 Task: Learn more about a sales navigator core.
Action: Mouse moved to (753, 107)
Screenshot: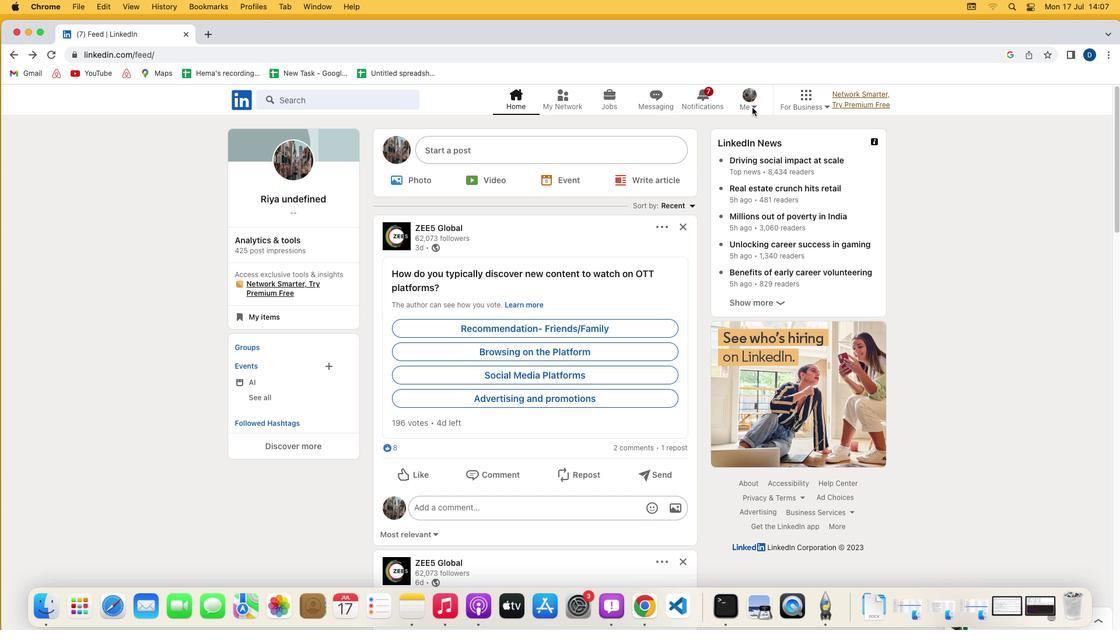 
Action: Mouse pressed left at (753, 107)
Screenshot: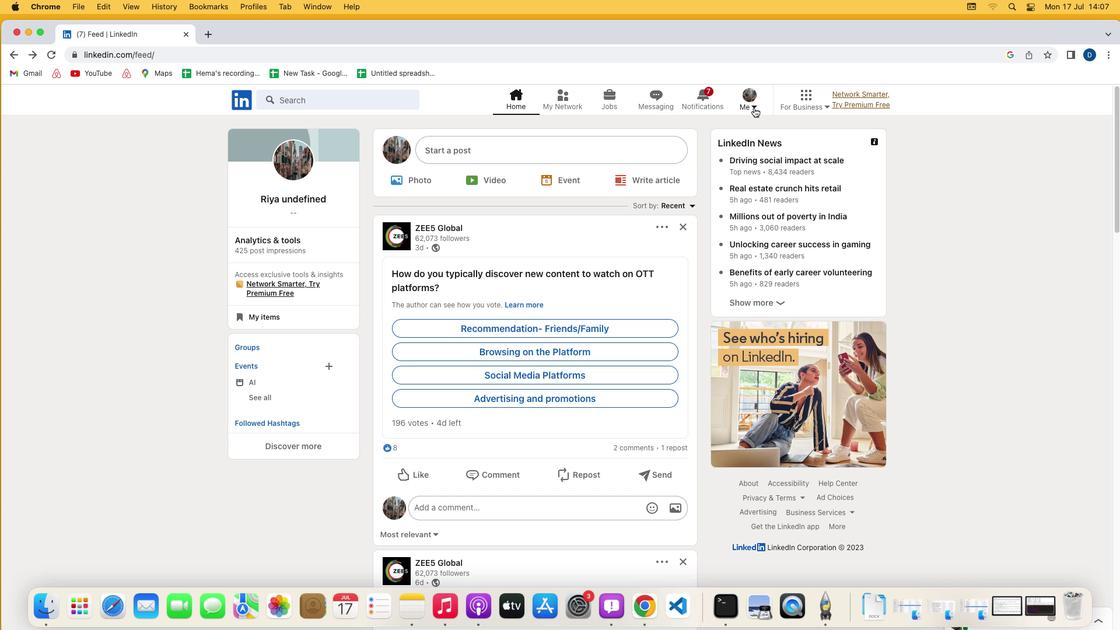
Action: Mouse moved to (754, 107)
Screenshot: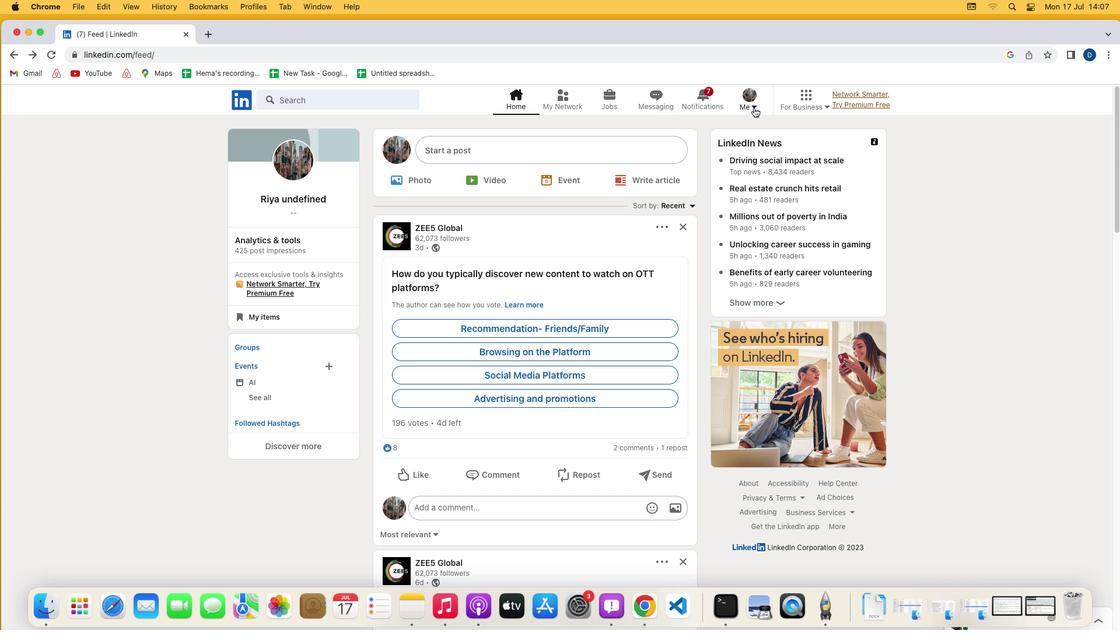 
Action: Mouse pressed left at (754, 107)
Screenshot: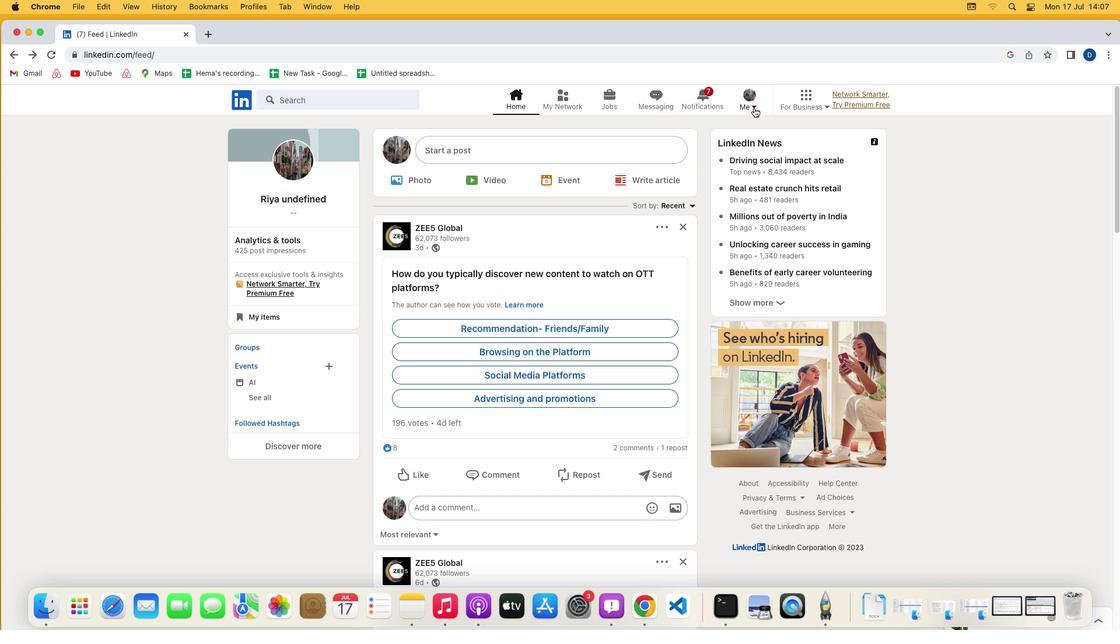 
Action: Mouse moved to (661, 224)
Screenshot: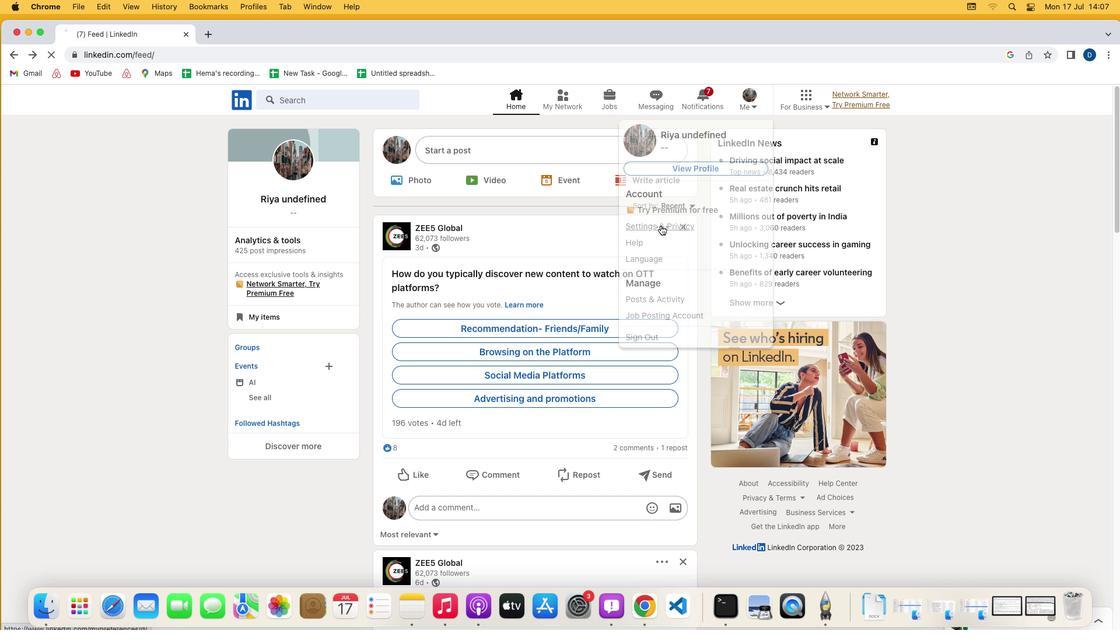 
Action: Mouse pressed left at (661, 224)
Screenshot: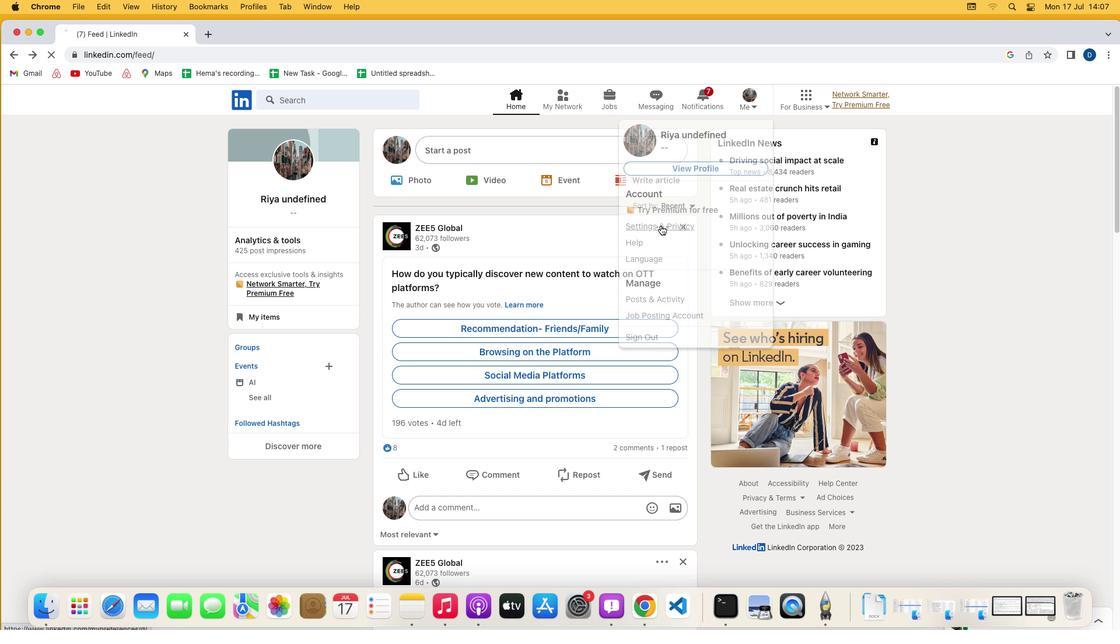 
Action: Mouse moved to (593, 332)
Screenshot: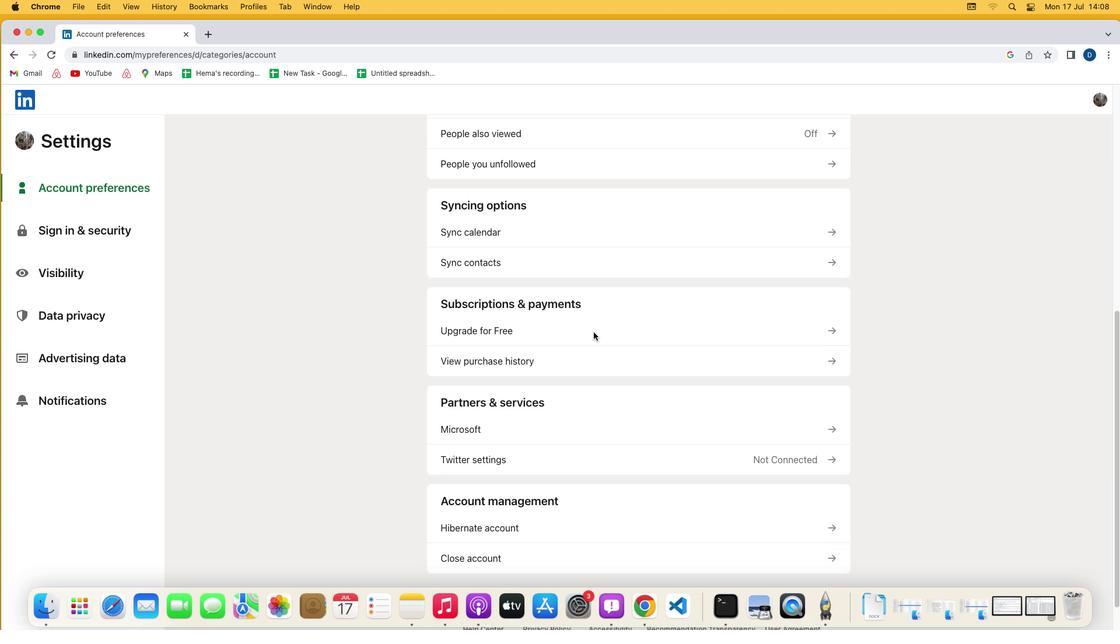 
Action: Mouse scrolled (593, 332) with delta (0, 0)
Screenshot: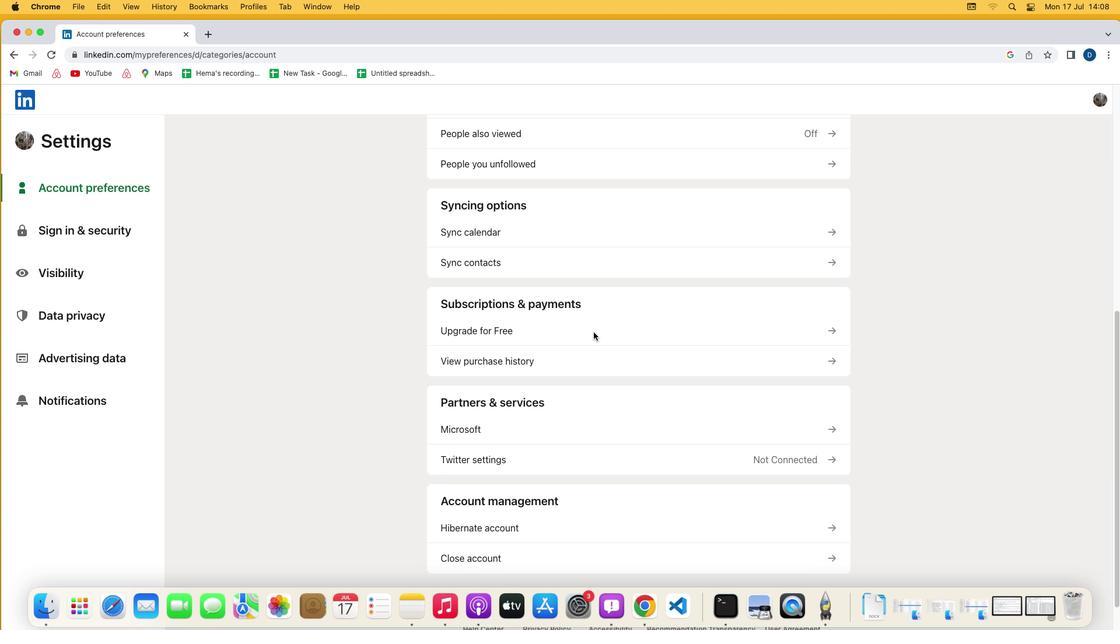 
Action: Mouse scrolled (593, 332) with delta (0, 0)
Screenshot: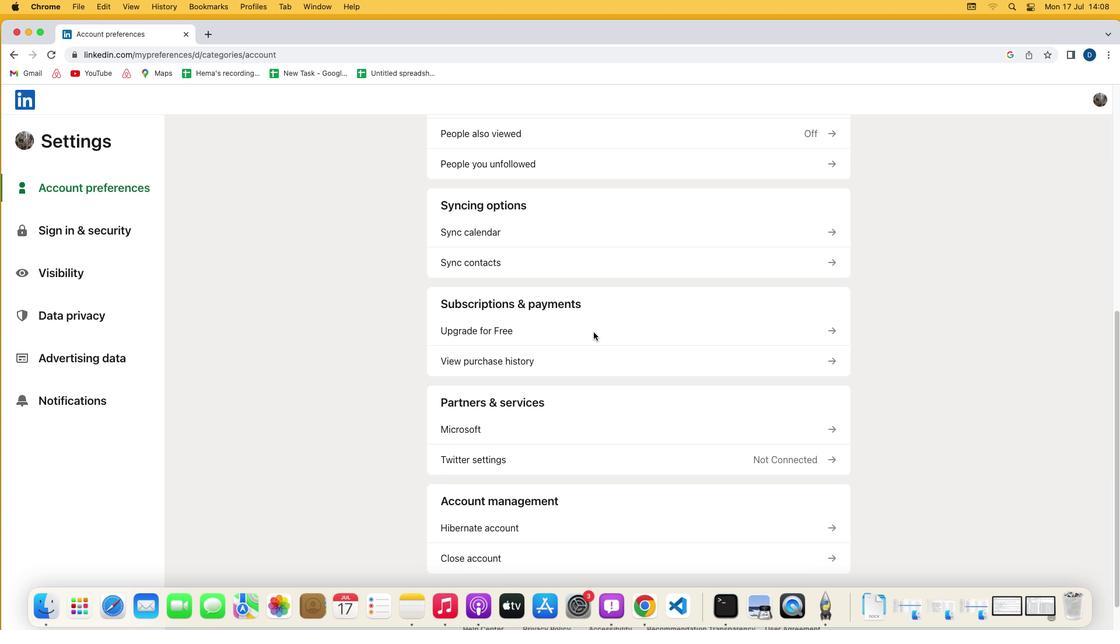 
Action: Mouse scrolled (593, 332) with delta (0, -2)
Screenshot: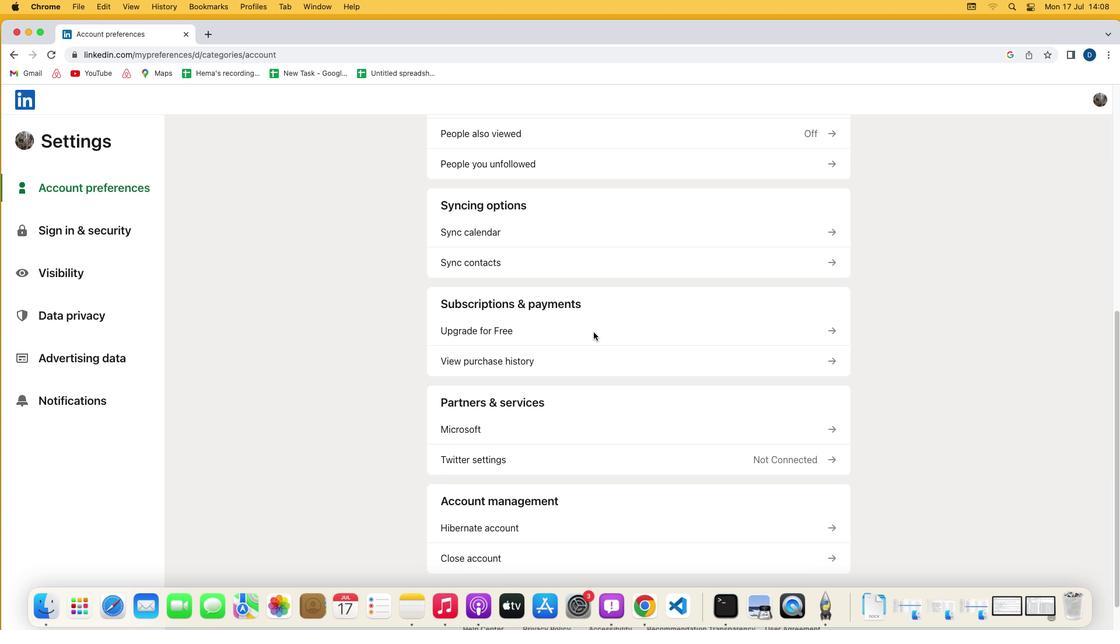
Action: Mouse scrolled (593, 332) with delta (0, -2)
Screenshot: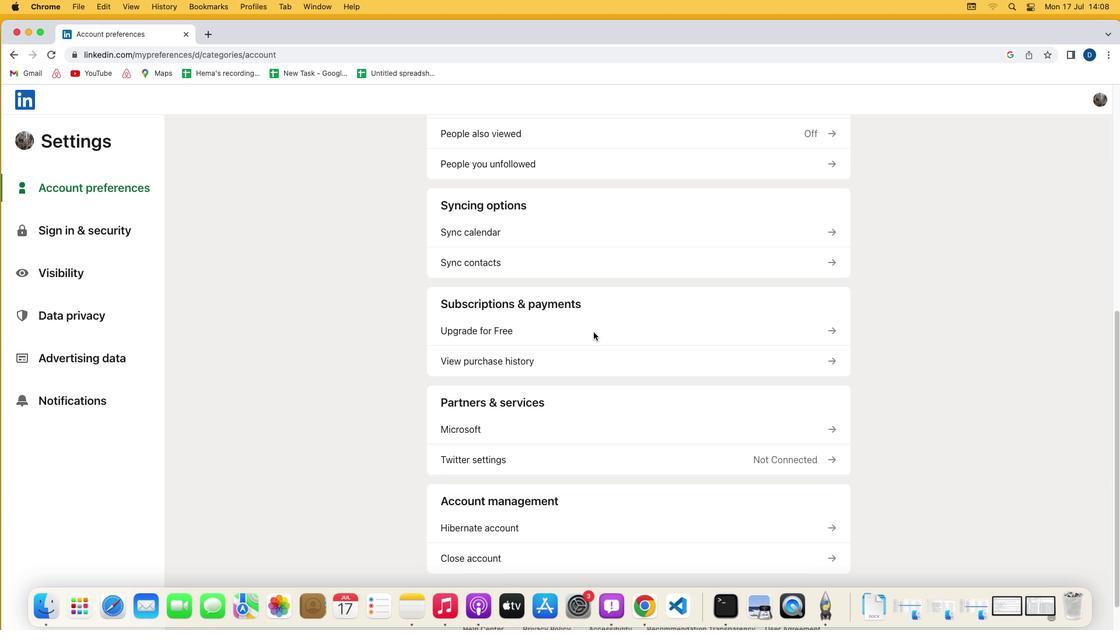 
Action: Mouse scrolled (593, 332) with delta (0, -3)
Screenshot: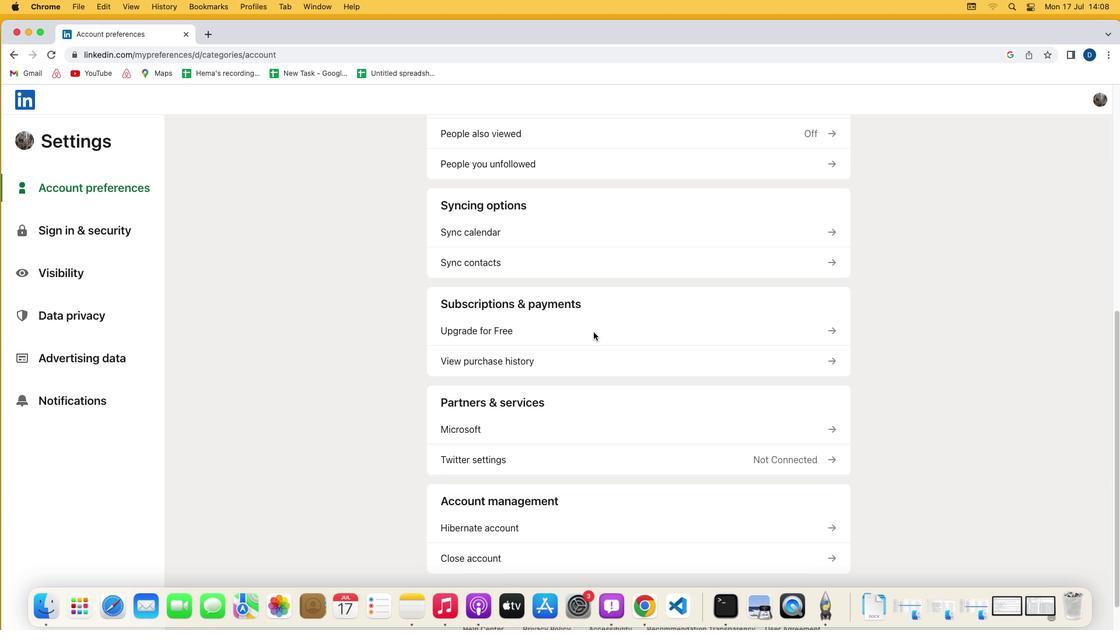 
Action: Mouse scrolled (593, 332) with delta (0, 0)
Screenshot: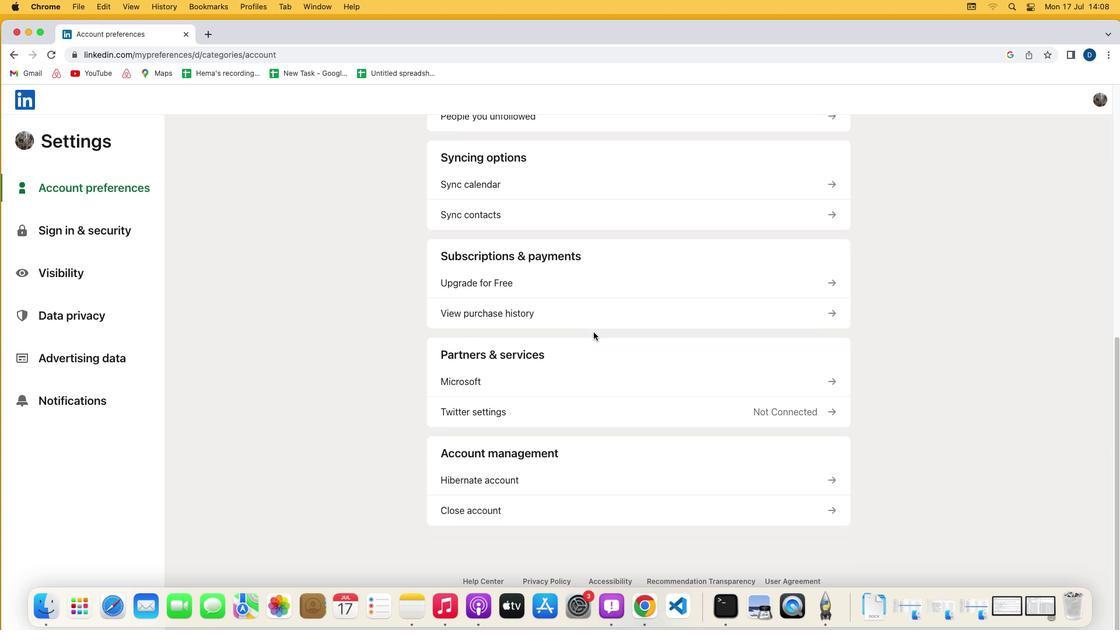 
Action: Mouse scrolled (593, 332) with delta (0, 0)
Screenshot: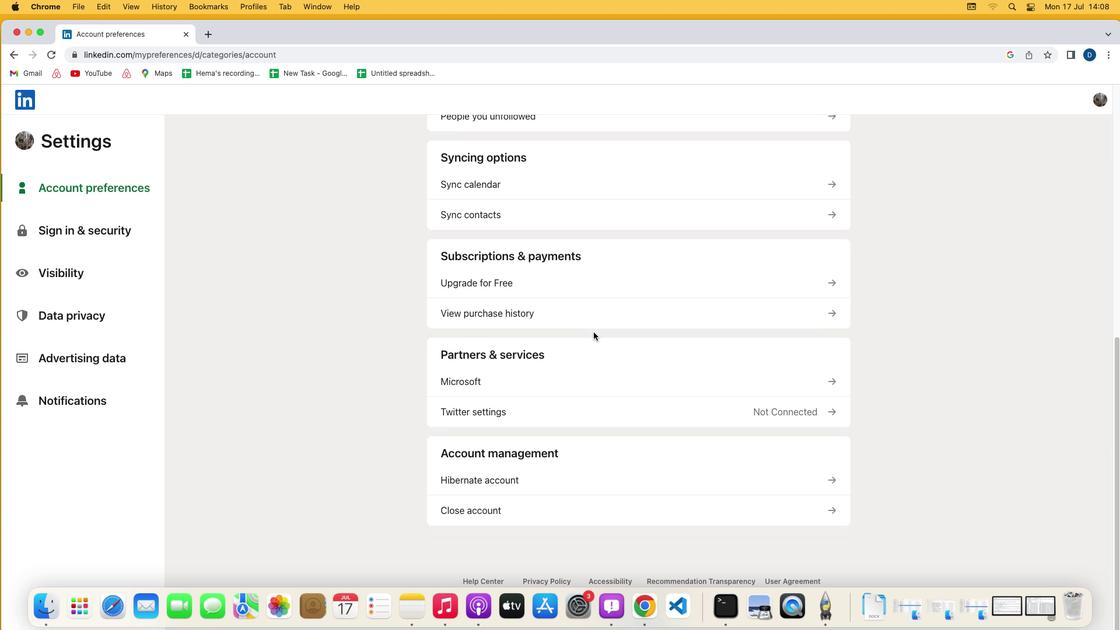 
Action: Mouse scrolled (593, 332) with delta (0, -1)
Screenshot: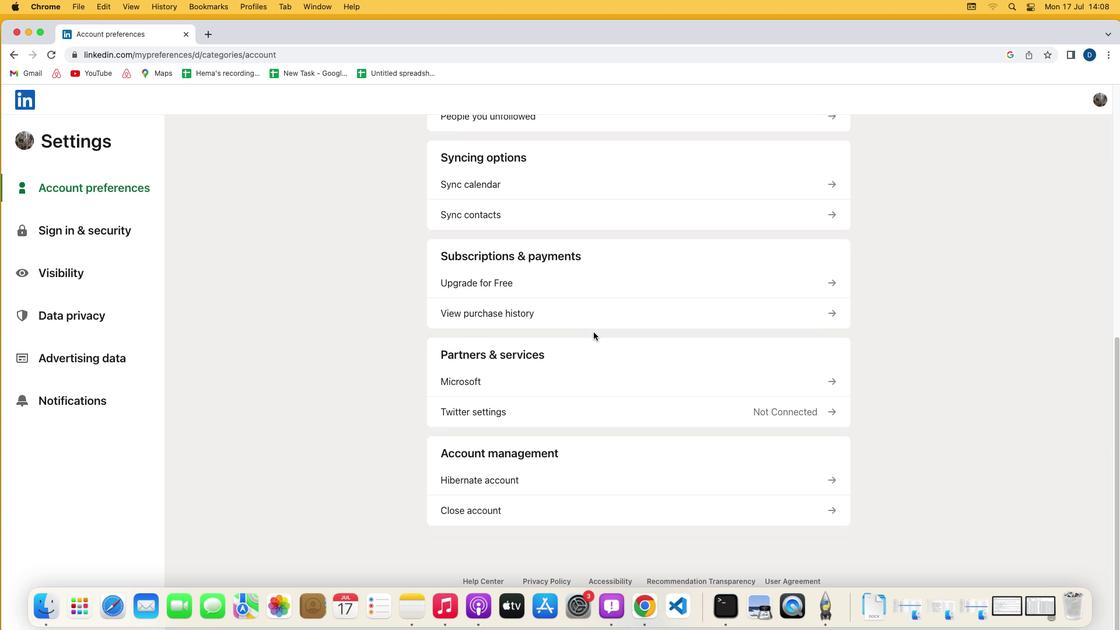 
Action: Mouse scrolled (593, 332) with delta (0, -2)
Screenshot: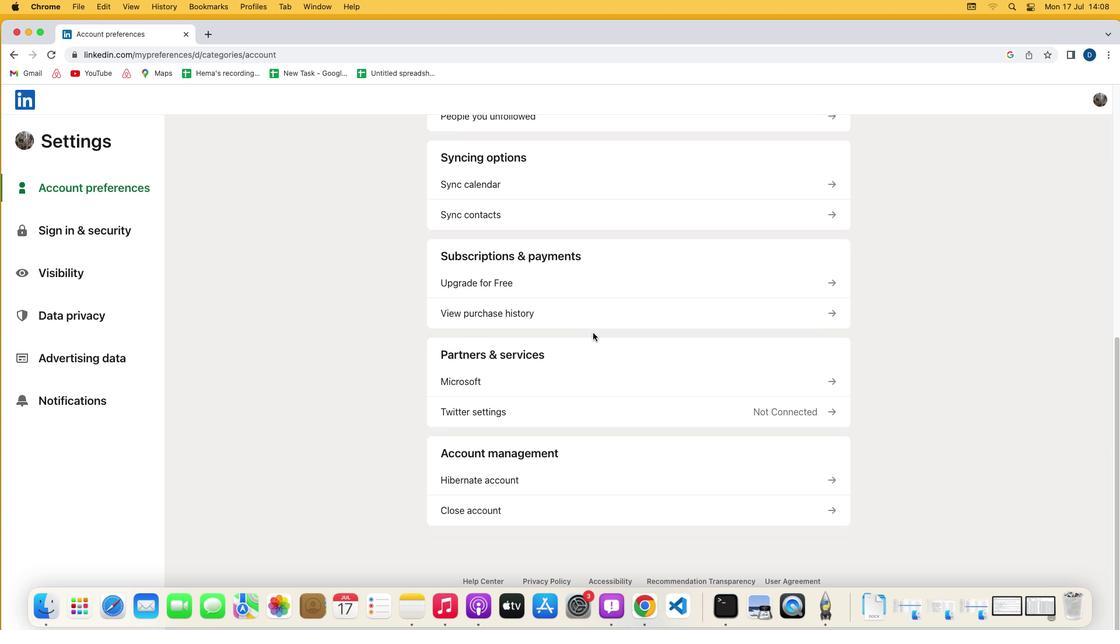 
Action: Mouse moved to (488, 287)
Screenshot: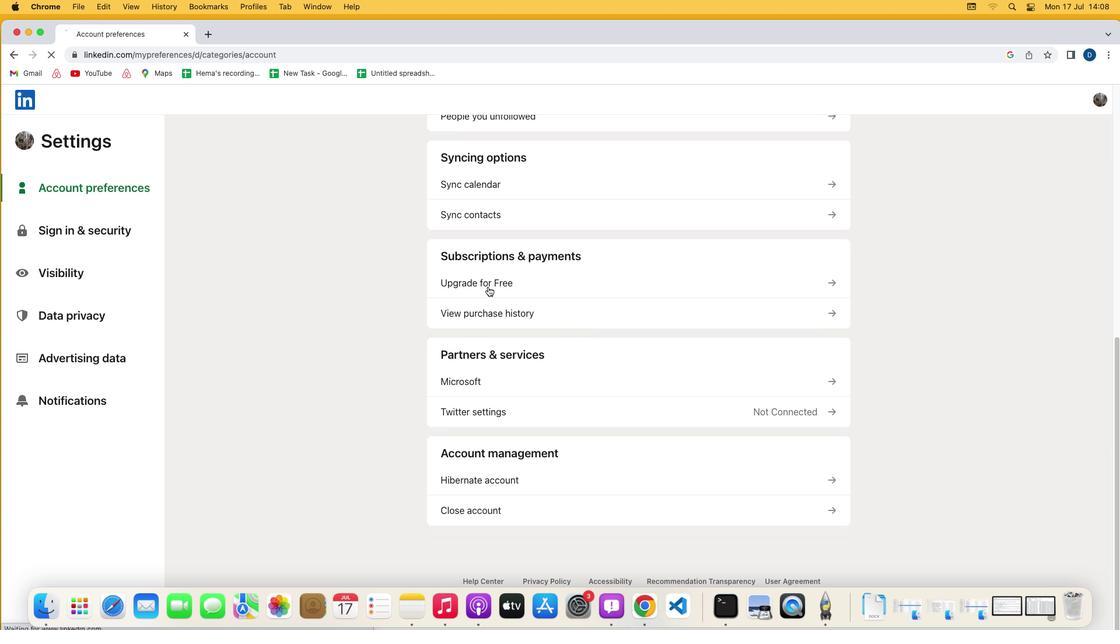 
Action: Mouse pressed left at (488, 287)
Screenshot: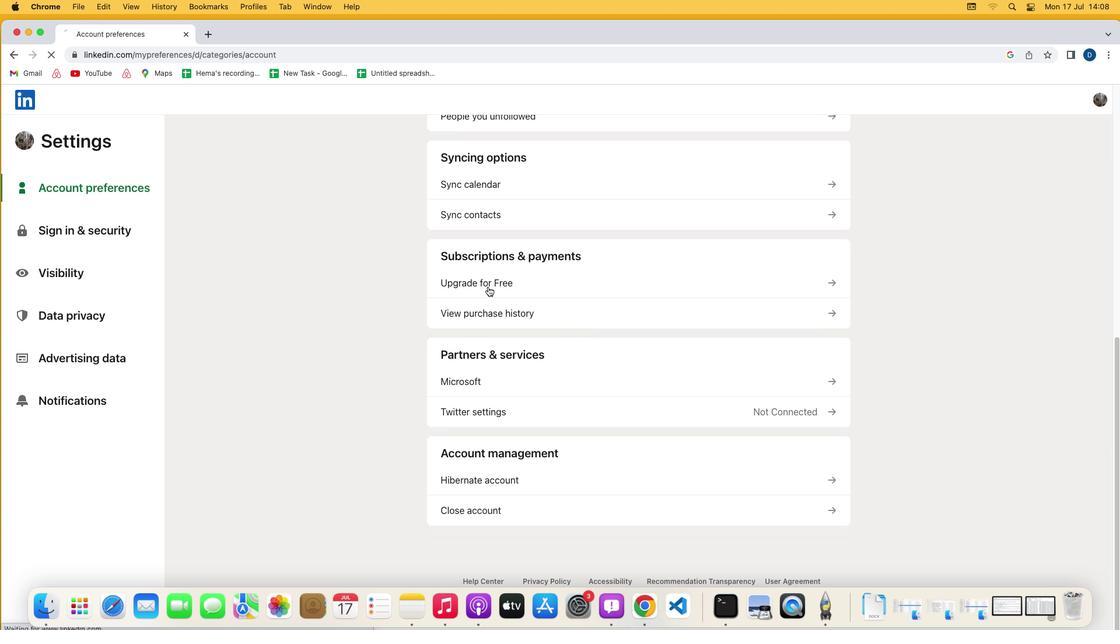 
Action: Mouse moved to (460, 346)
Screenshot: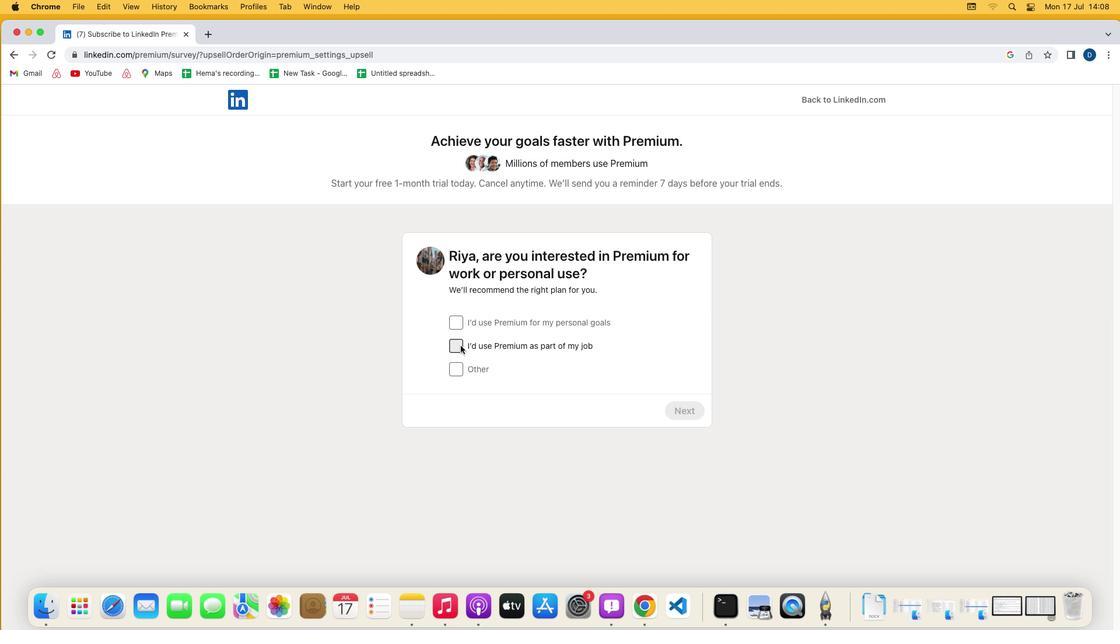 
Action: Mouse pressed left at (460, 346)
Screenshot: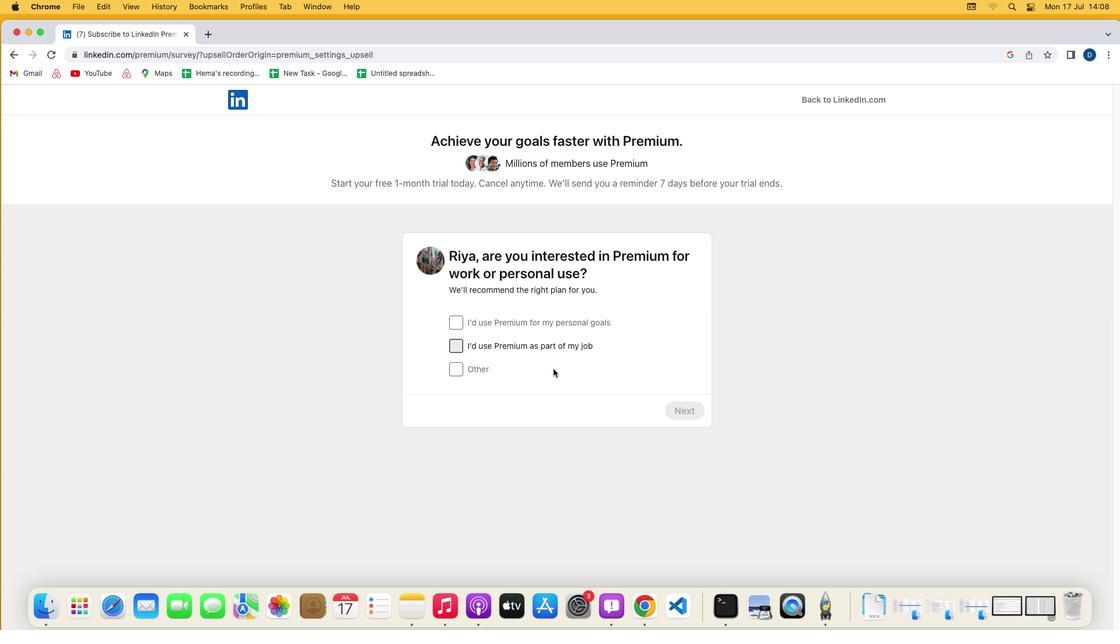 
Action: Mouse moved to (684, 414)
Screenshot: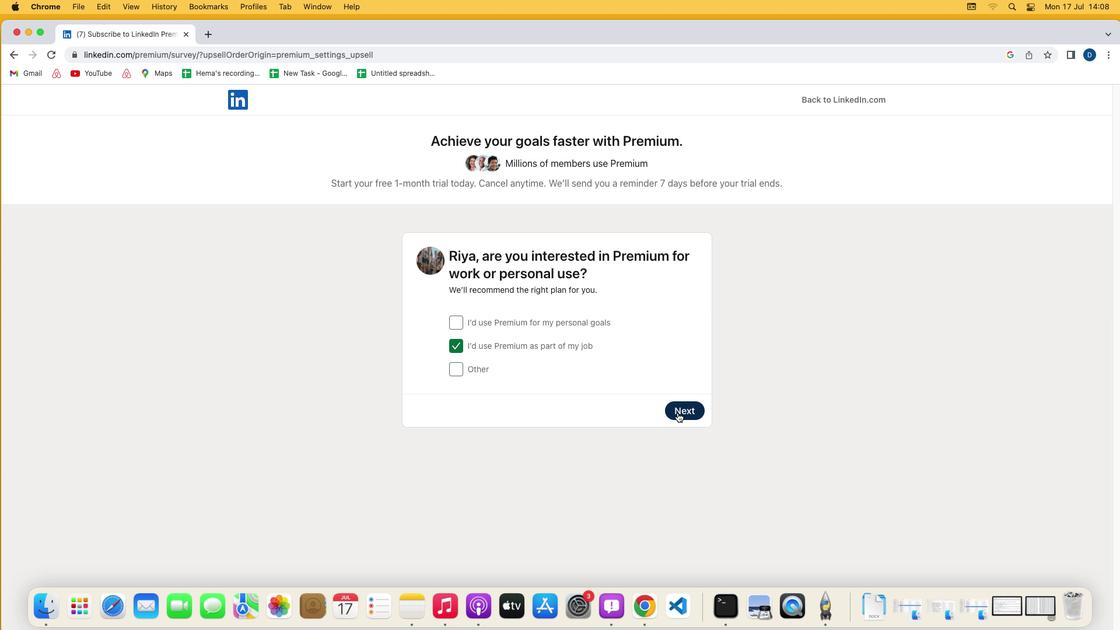 
Action: Mouse pressed left at (684, 414)
Screenshot: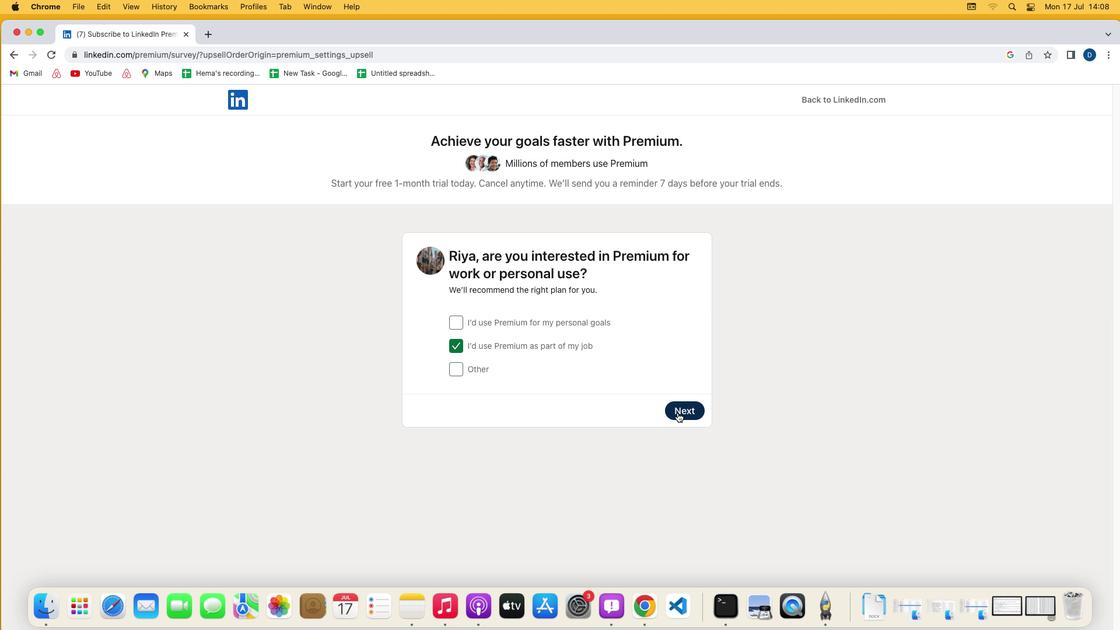 
Action: Mouse moved to (686, 487)
Screenshot: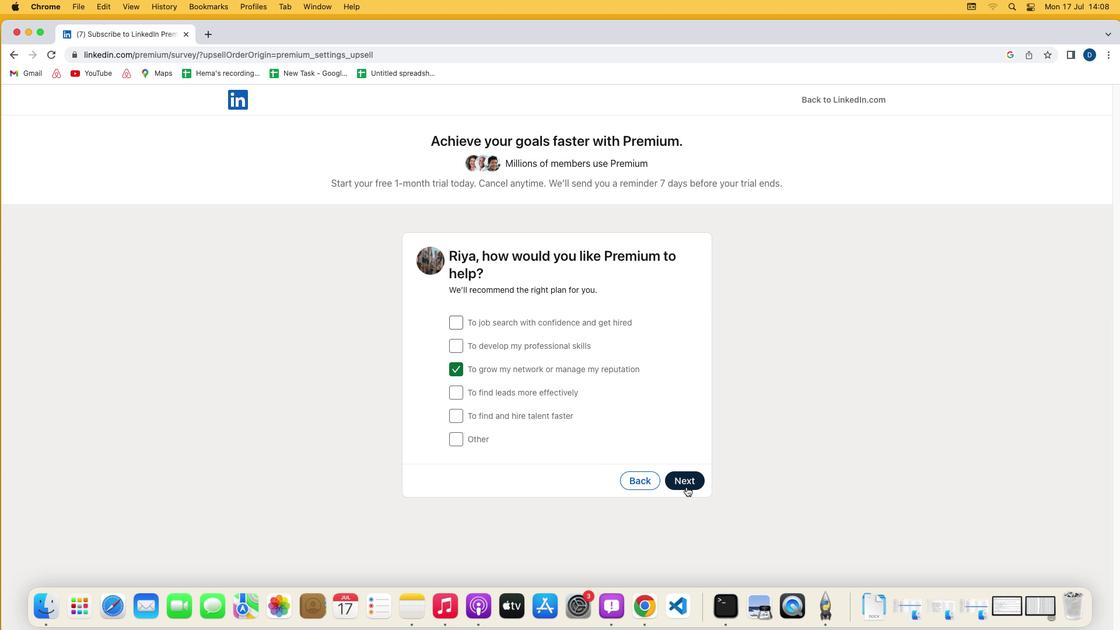 
Action: Mouse pressed left at (686, 487)
Screenshot: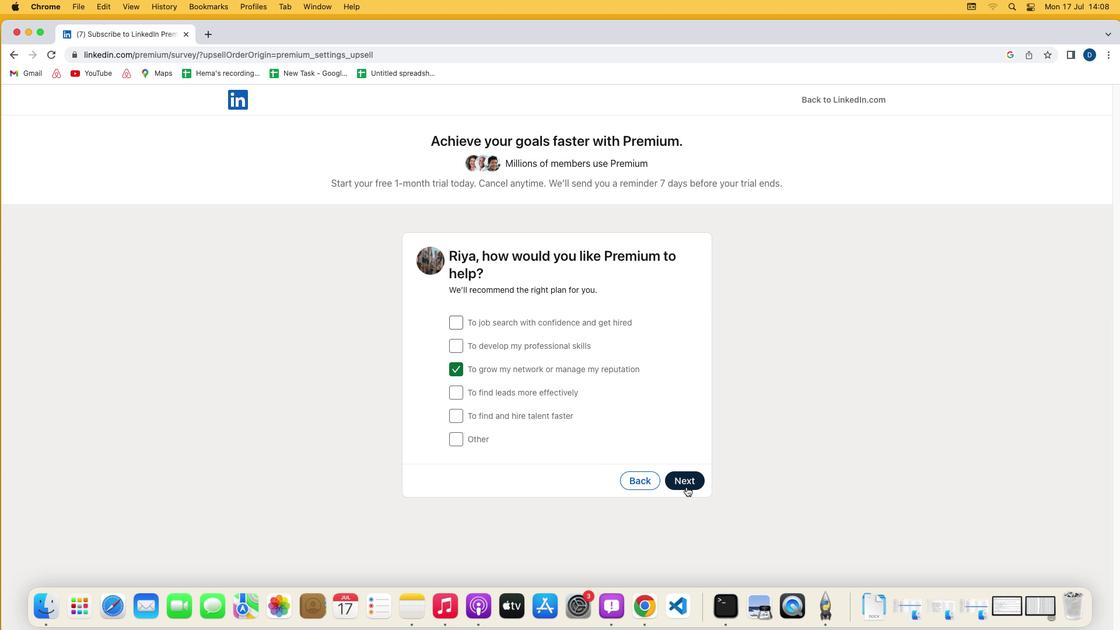 
Action: Mouse moved to (460, 322)
Screenshot: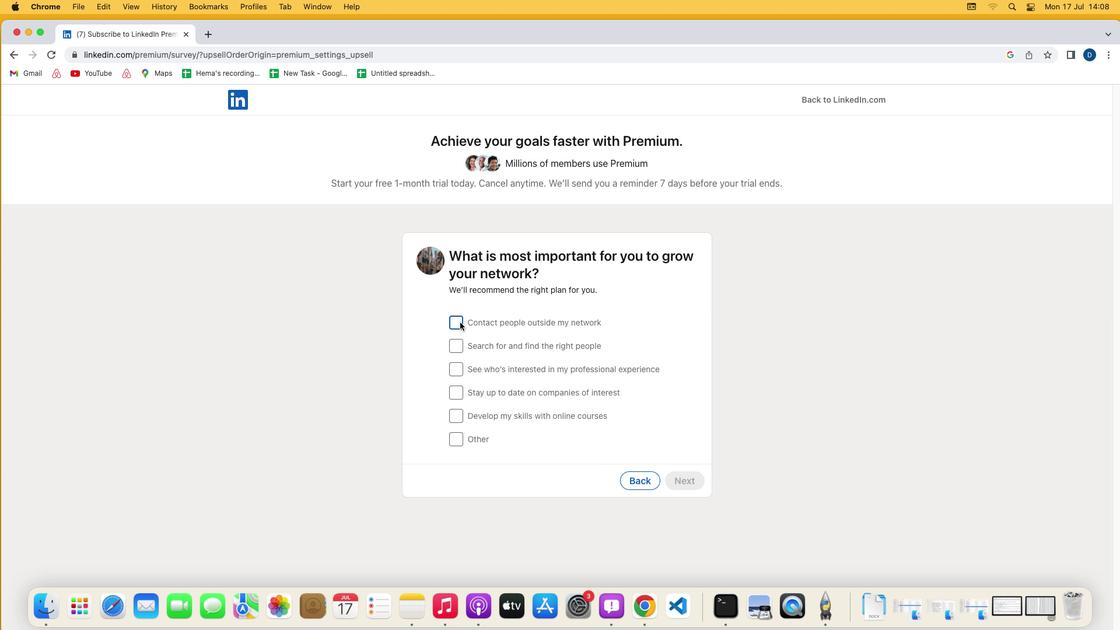 
Action: Mouse pressed left at (460, 322)
Screenshot: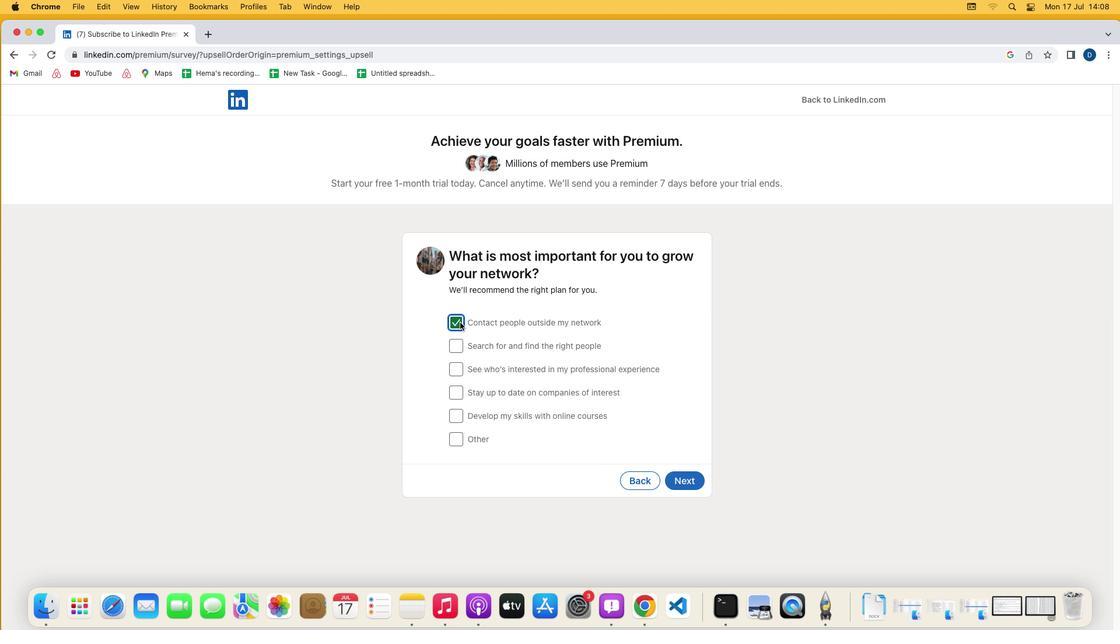 
Action: Mouse moved to (688, 486)
Screenshot: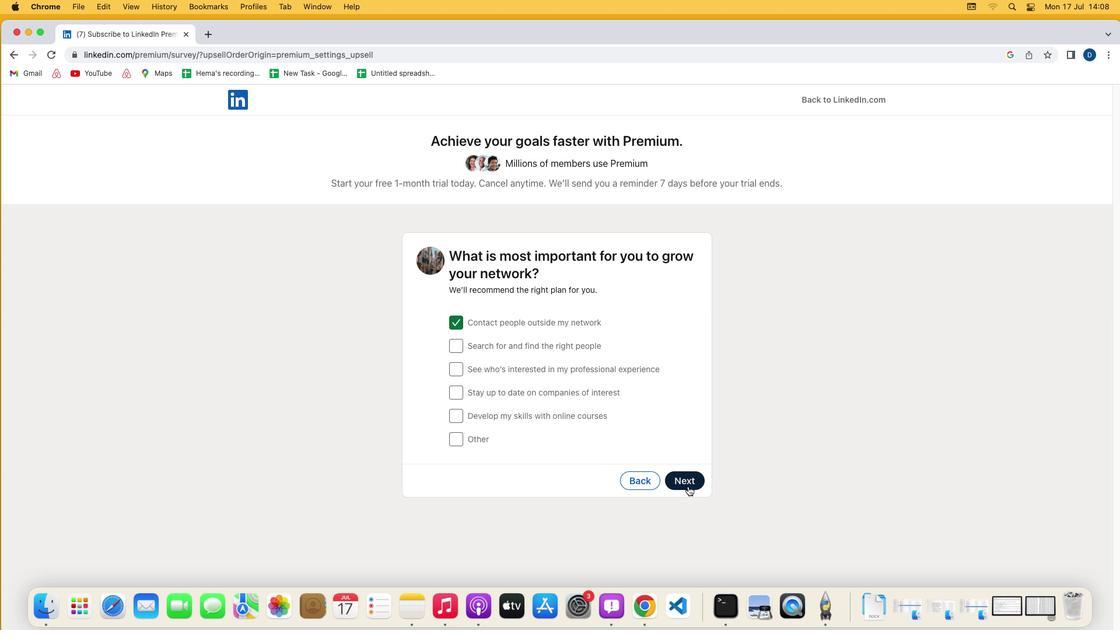 
Action: Mouse pressed left at (688, 486)
Screenshot: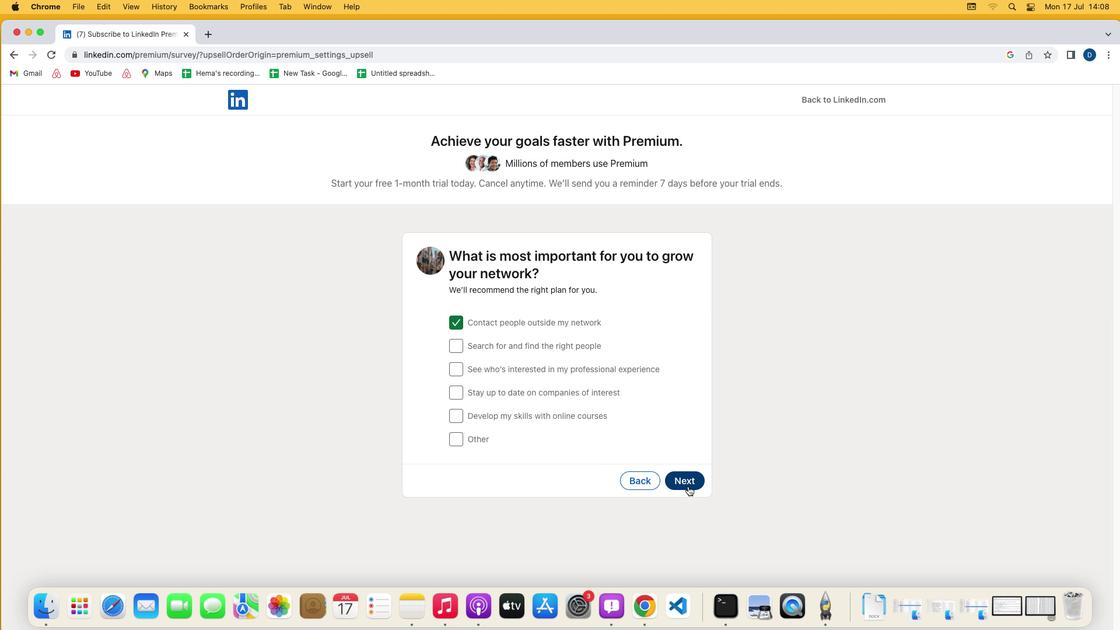 
Action: Mouse moved to (277, 568)
Screenshot: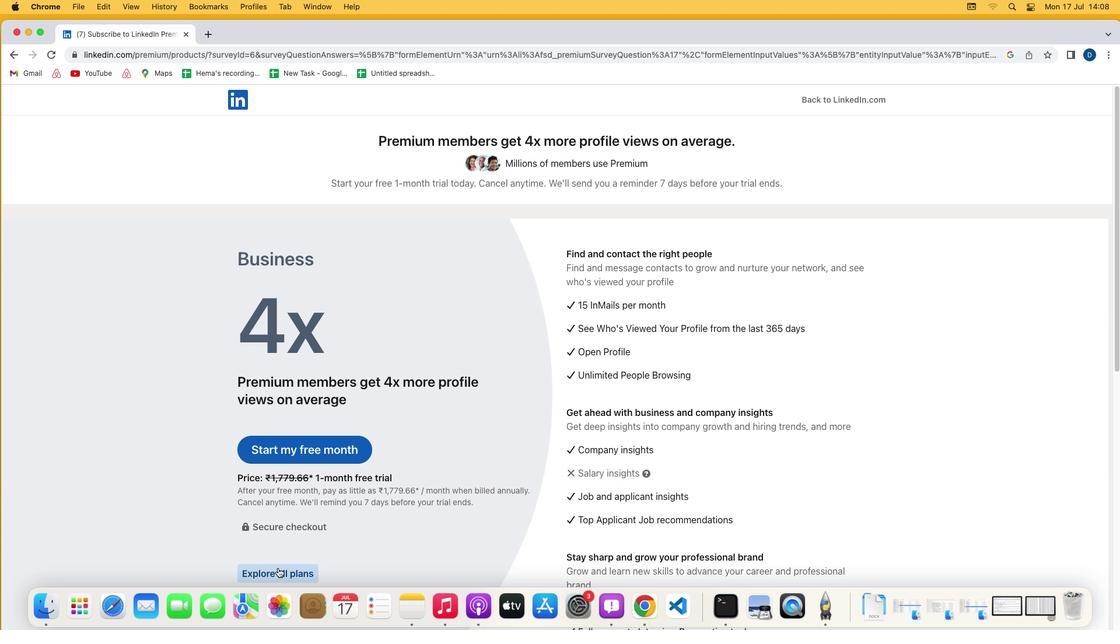 
Action: Mouse pressed left at (277, 568)
Screenshot: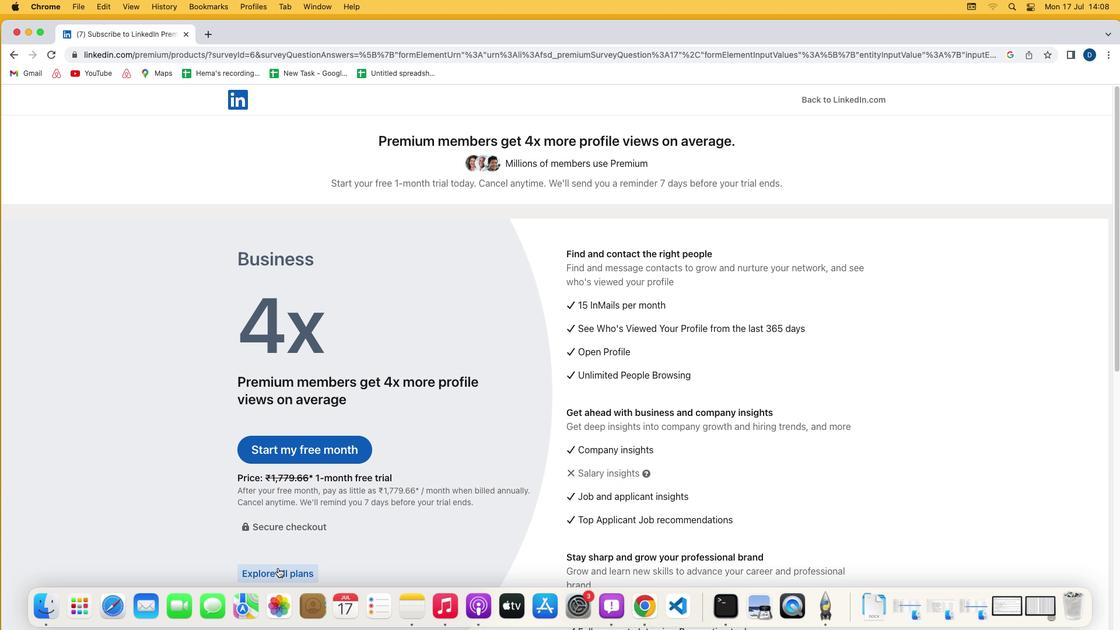 
Action: Mouse moved to (647, 481)
Screenshot: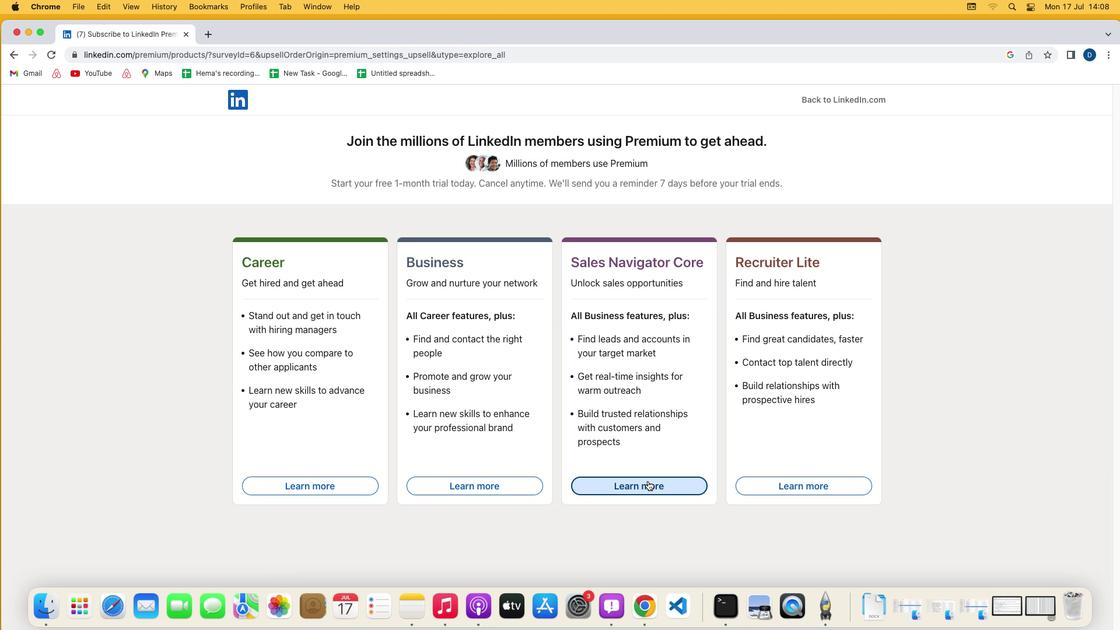 
Action: Mouse pressed left at (647, 481)
Screenshot: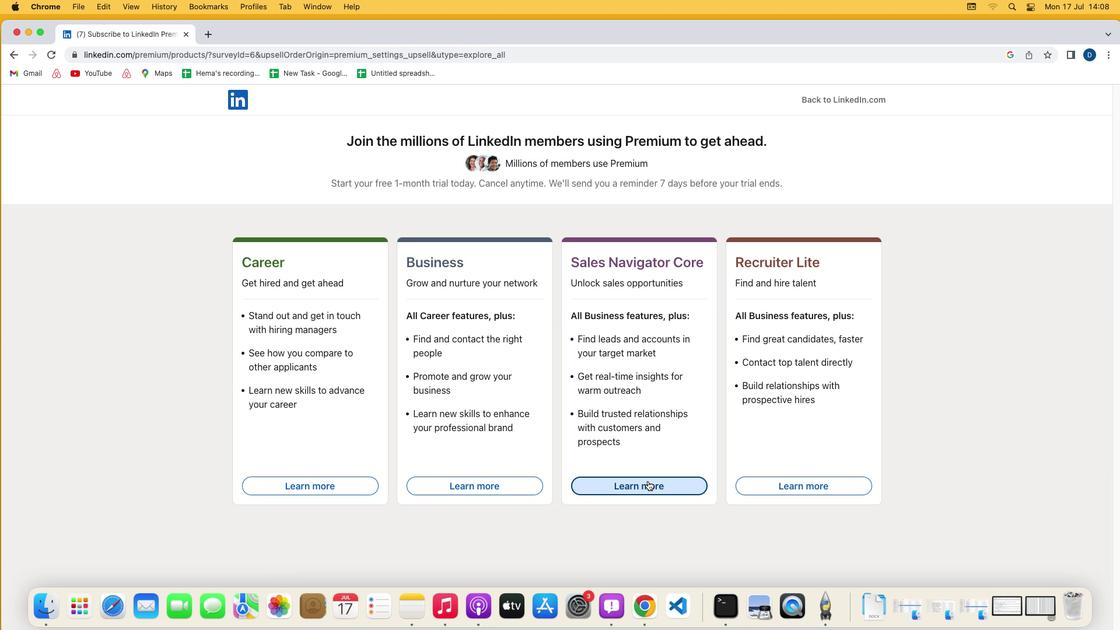 
